 Task: Select the criteria, the date is after "today".
Action: Mouse moved to (167, 60)
Screenshot: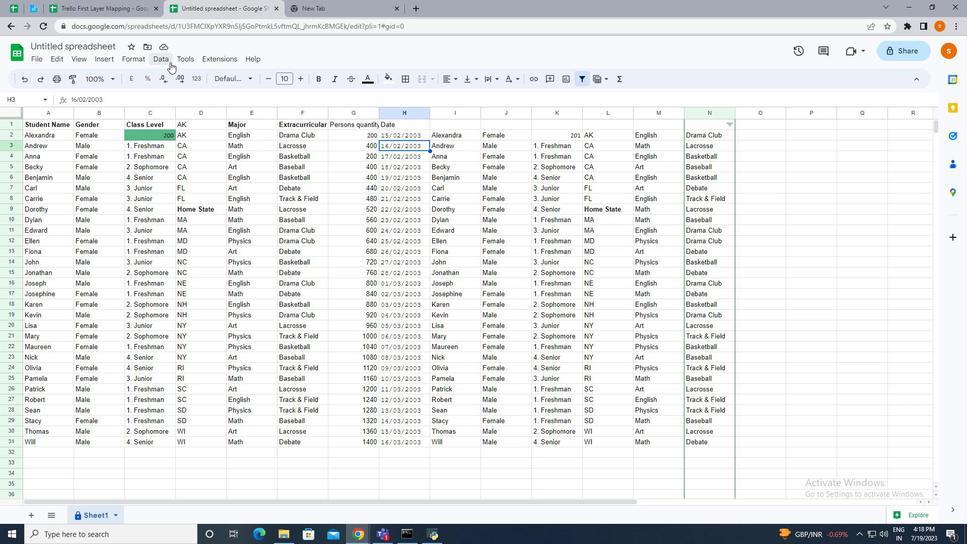 
Action: Mouse pressed left at (167, 60)
Screenshot: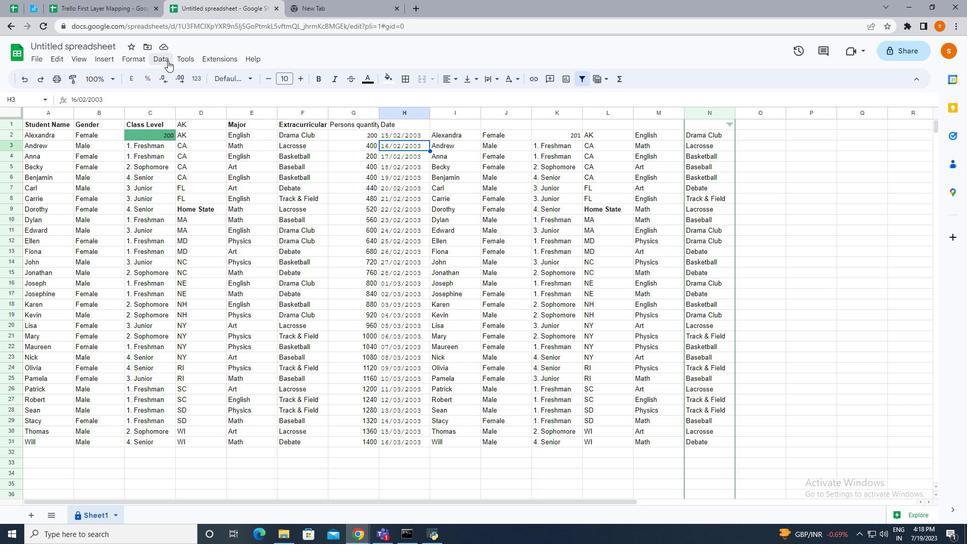 
Action: Mouse moved to (187, 257)
Screenshot: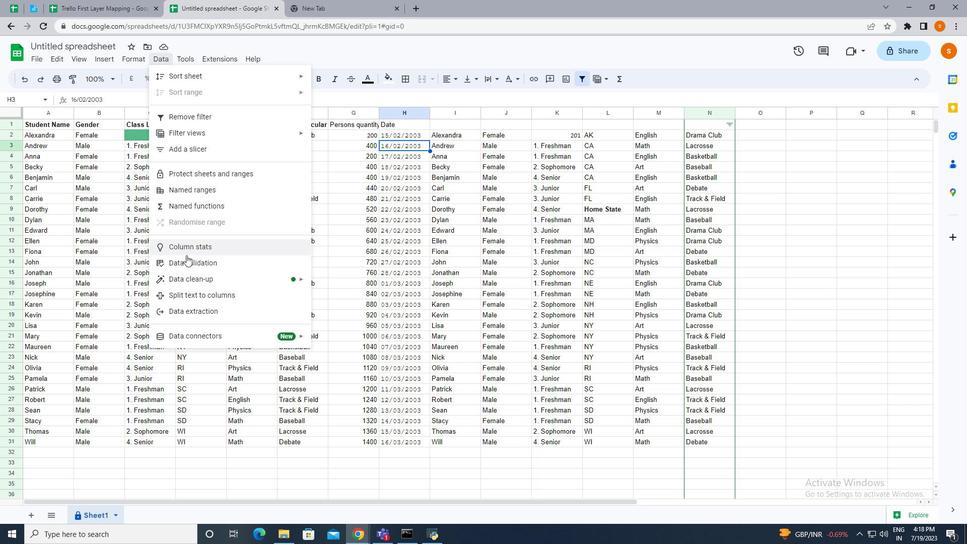 
Action: Mouse pressed left at (187, 257)
Screenshot: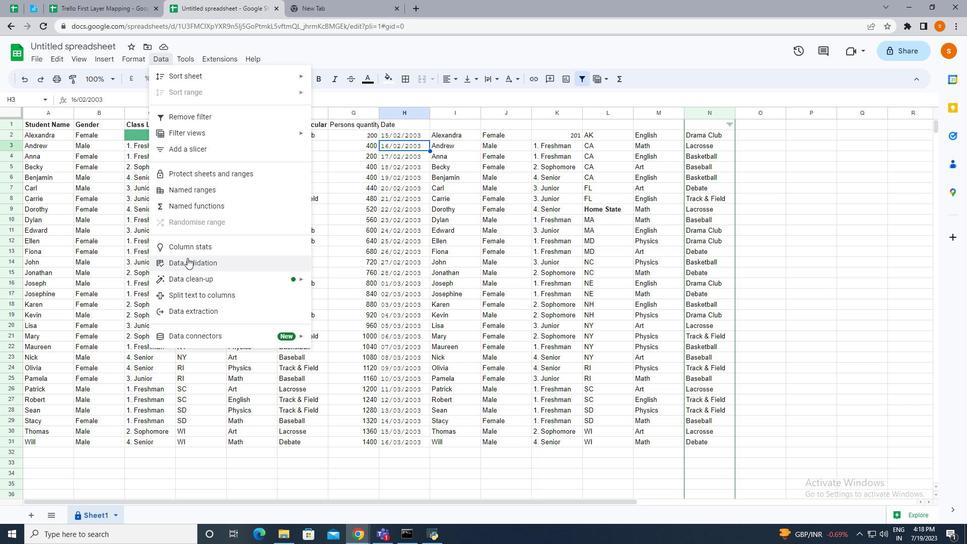 
Action: Mouse moved to (829, 111)
Screenshot: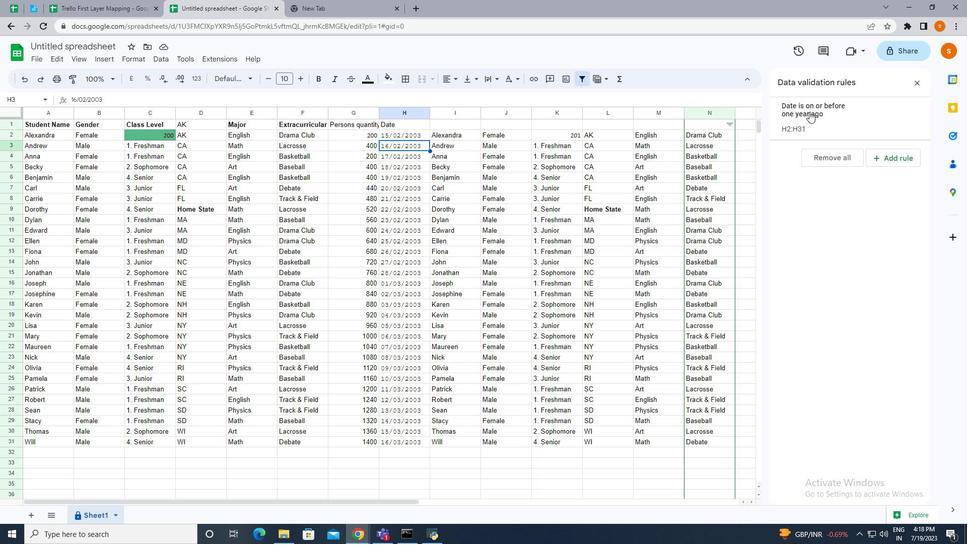 
Action: Mouse pressed left at (829, 111)
Screenshot: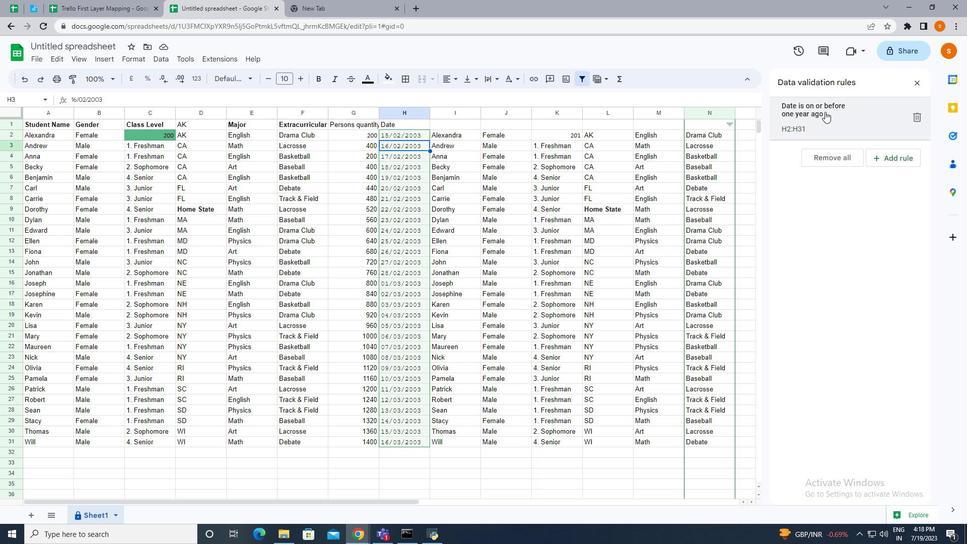 
Action: Mouse moved to (830, 163)
Screenshot: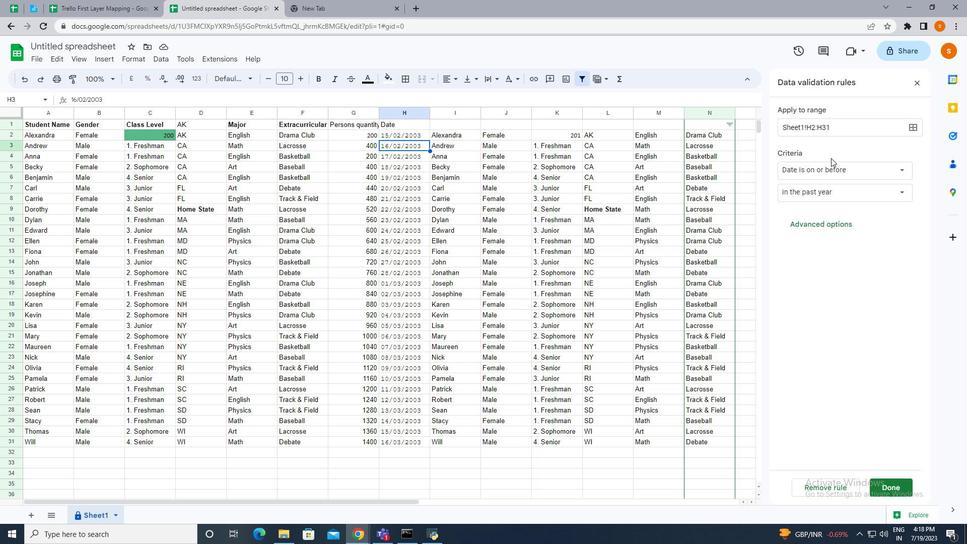 
Action: Mouse pressed left at (830, 163)
Screenshot: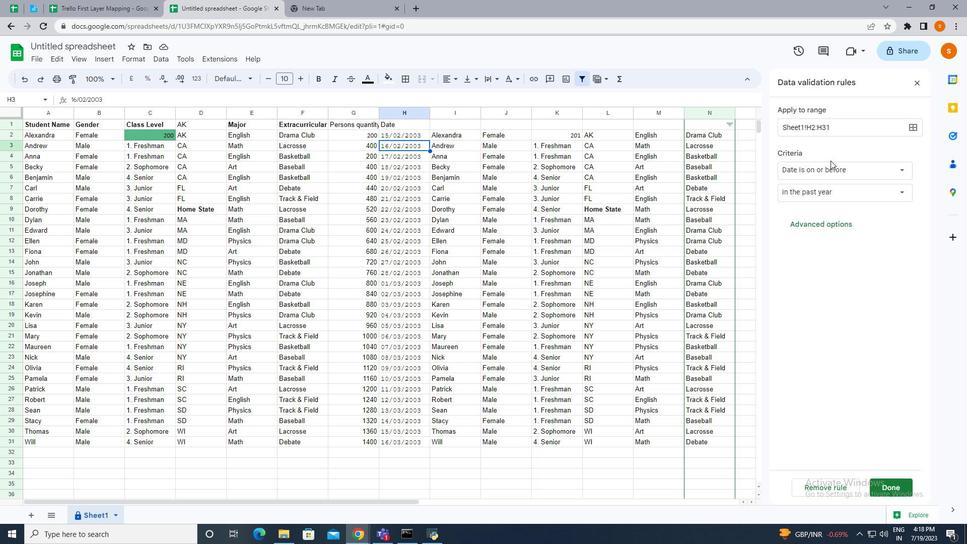 
Action: Mouse moved to (829, 218)
Screenshot: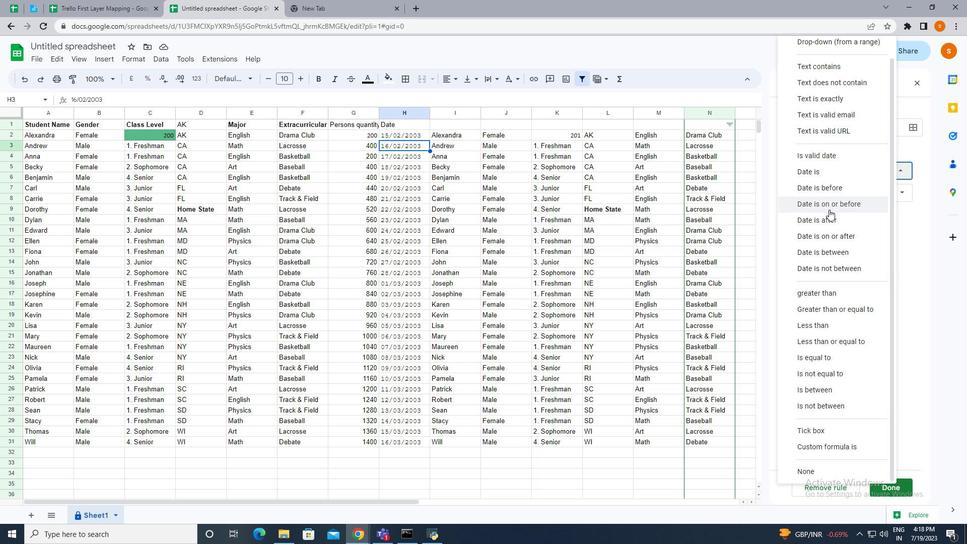 
Action: Mouse pressed left at (829, 218)
Screenshot: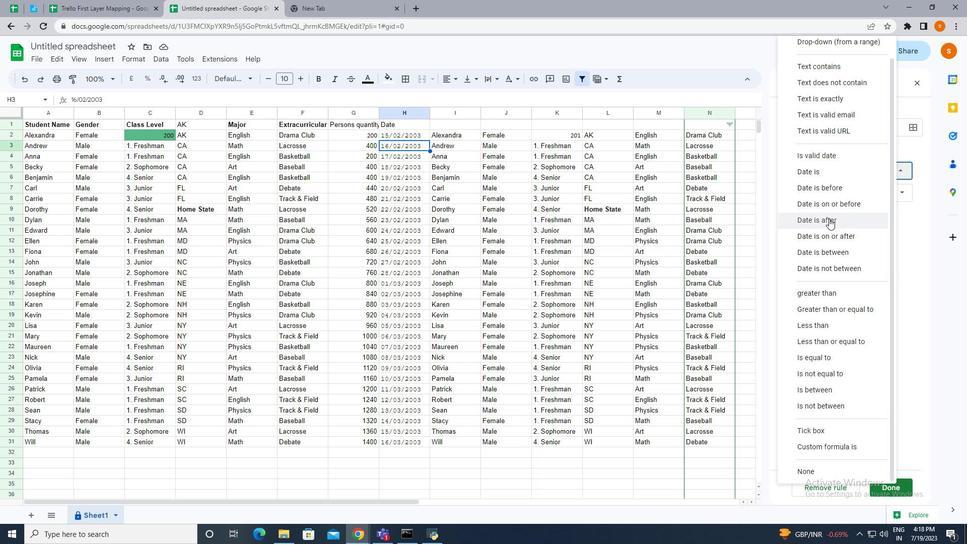
Action: Mouse moved to (839, 195)
Screenshot: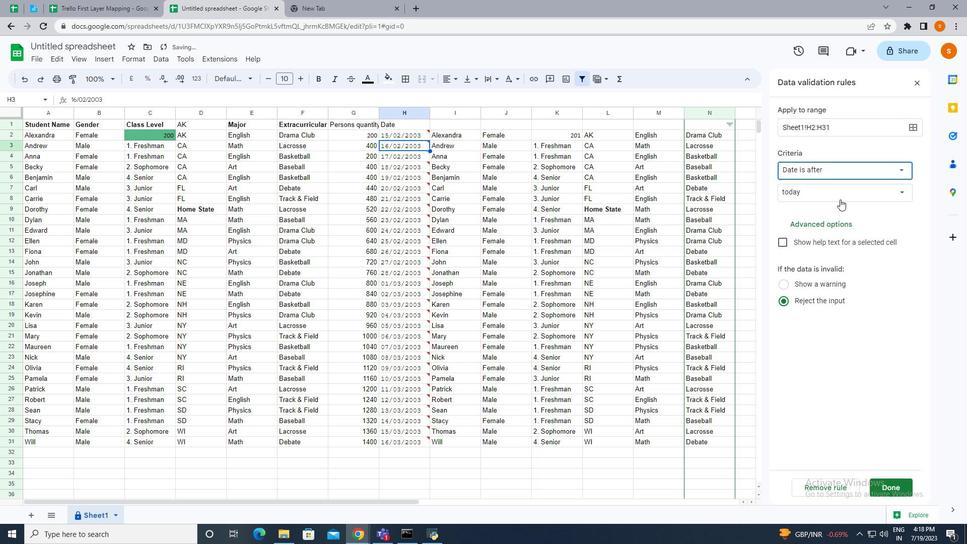 
Action: Mouse pressed left at (839, 195)
Screenshot: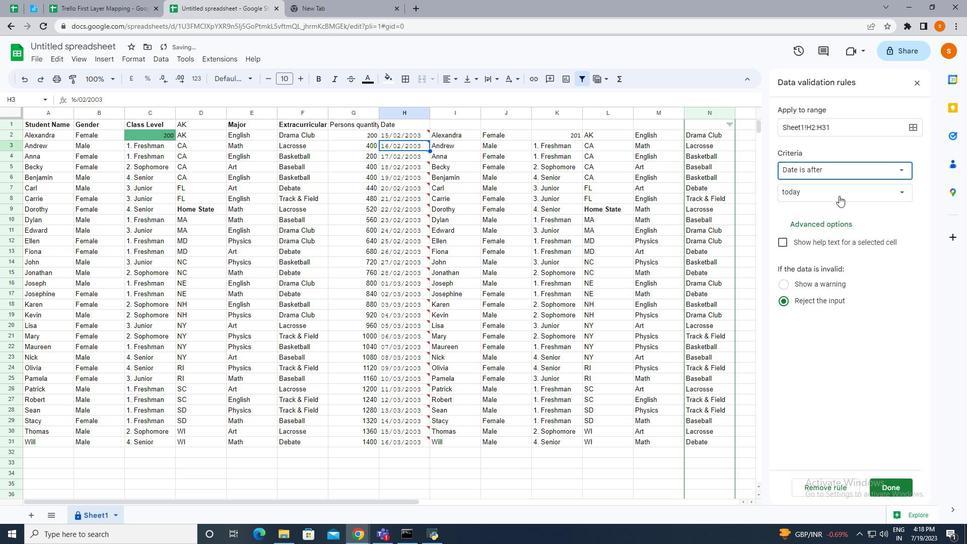 
Action: Mouse moved to (820, 190)
Screenshot: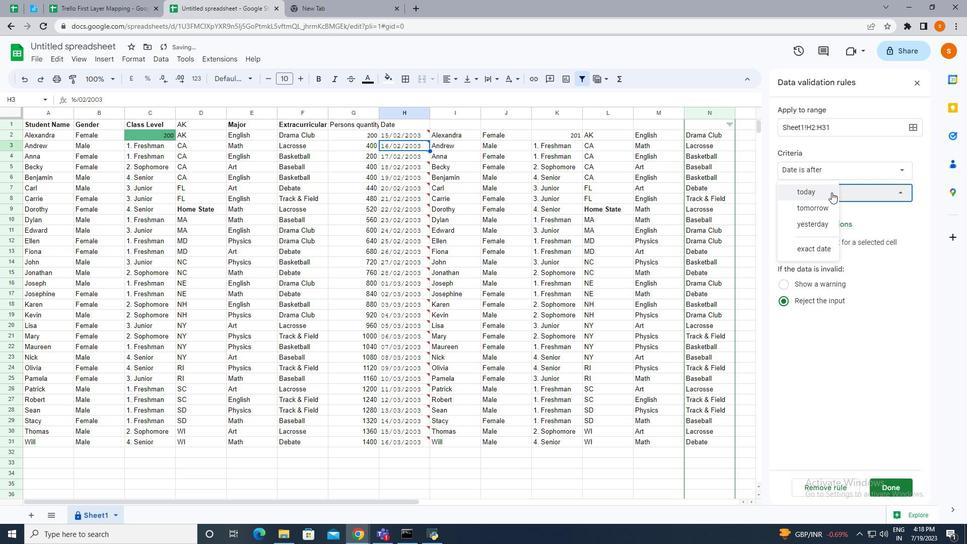 
Action: Mouse pressed left at (820, 190)
Screenshot: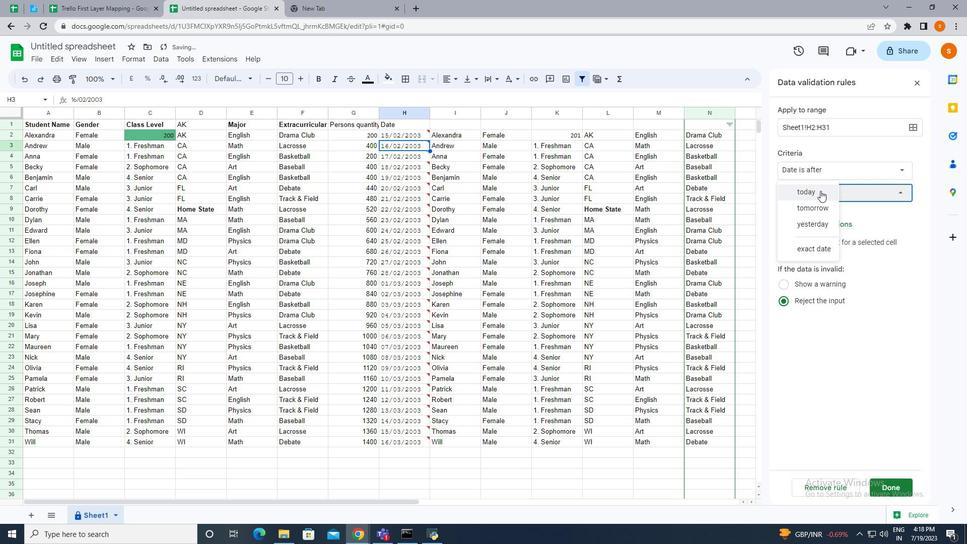 
Action: Mouse moved to (858, 357)
Screenshot: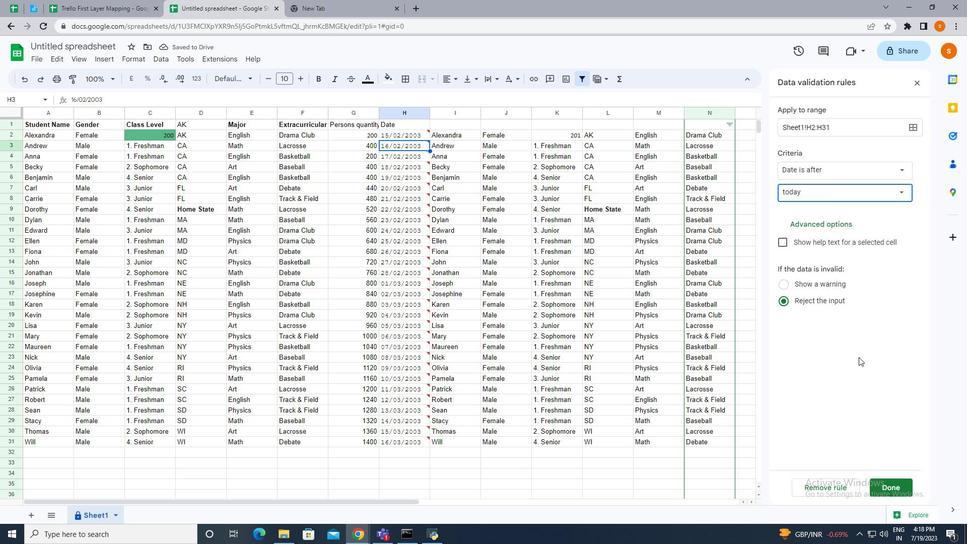 
